 Task: Look for products in the category "Sauvignon Blanc" from Kim Crawford only.
Action: Mouse moved to (757, 251)
Screenshot: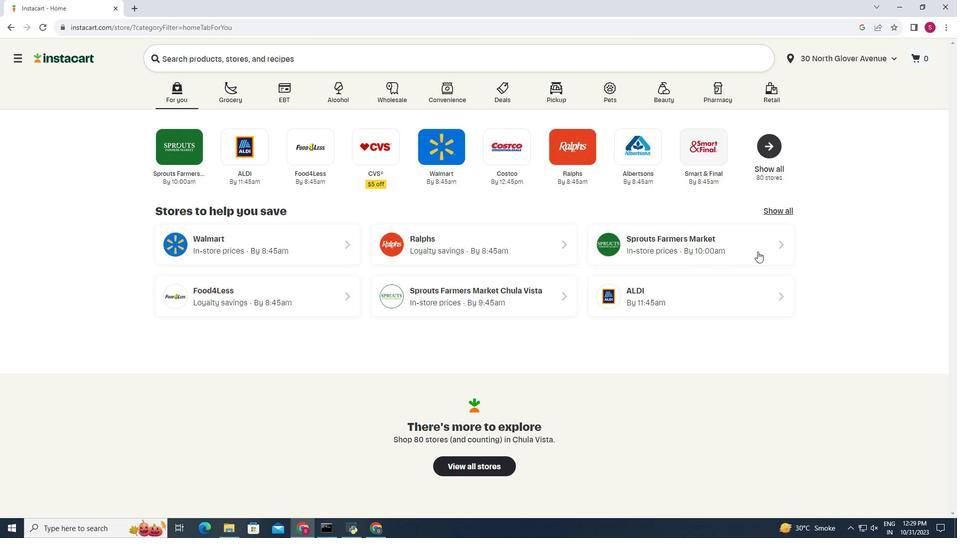 
Action: Mouse pressed left at (757, 251)
Screenshot: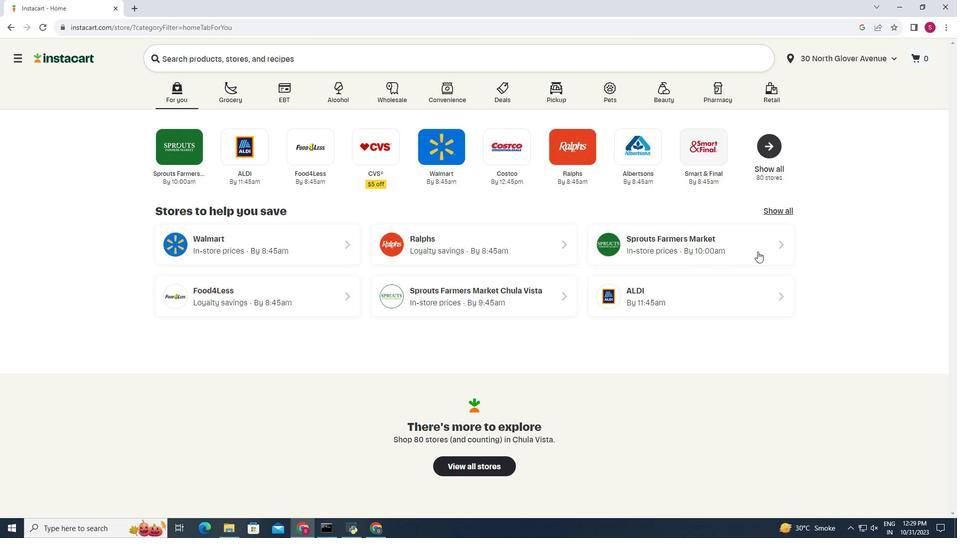 
Action: Mouse moved to (18, 475)
Screenshot: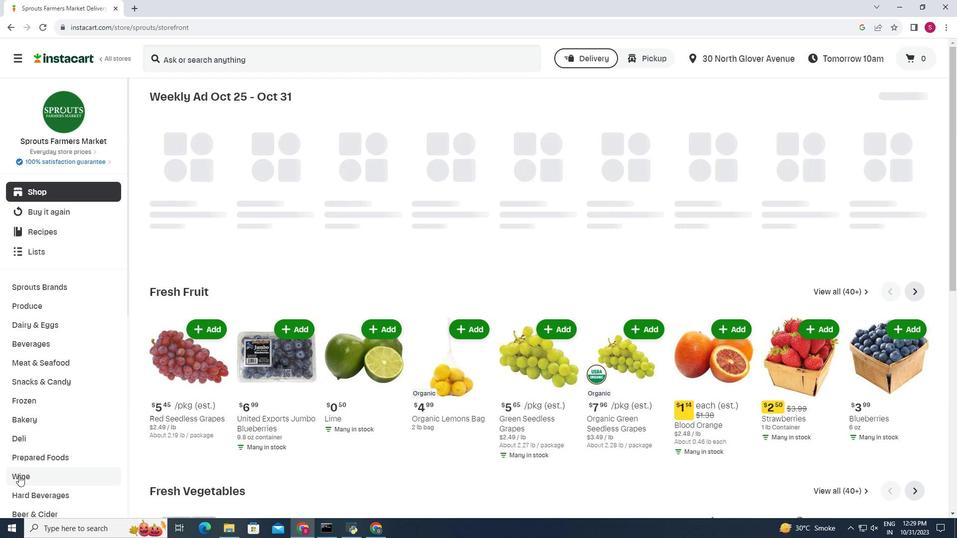 
Action: Mouse pressed left at (18, 475)
Screenshot: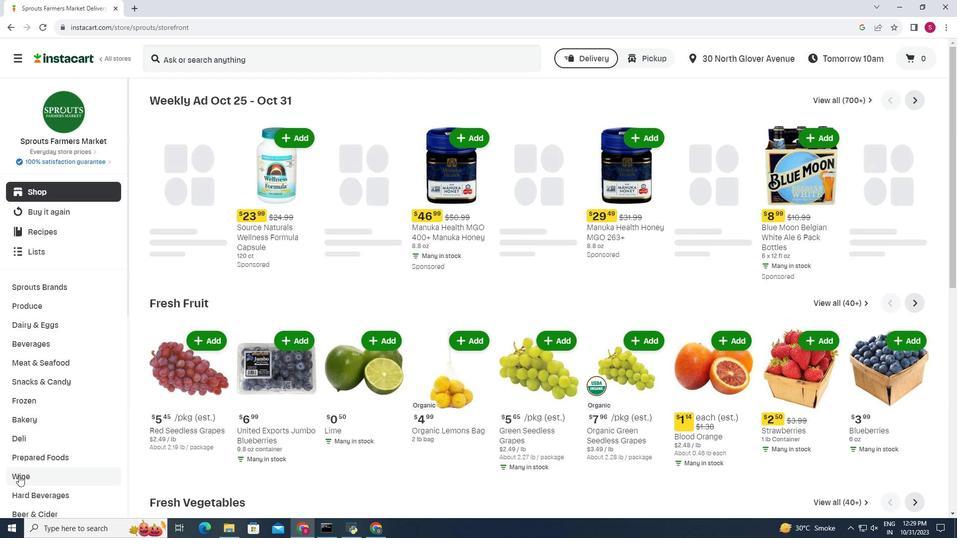 
Action: Mouse moved to (248, 122)
Screenshot: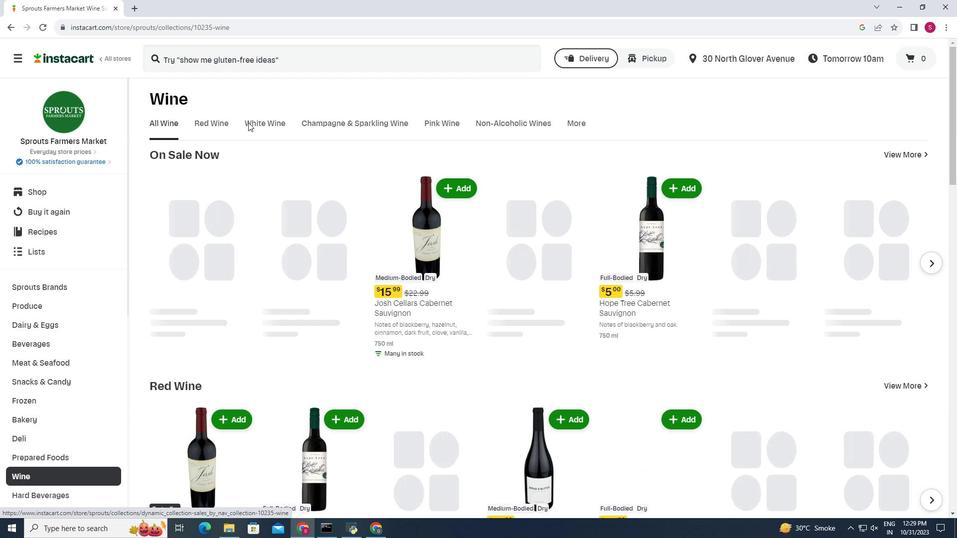 
Action: Mouse pressed left at (248, 122)
Screenshot: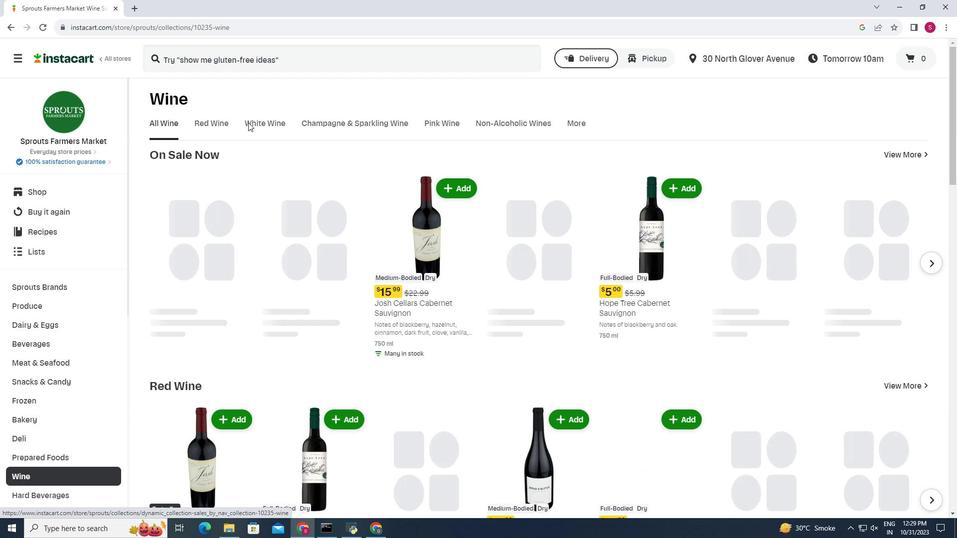 
Action: Mouse moved to (249, 171)
Screenshot: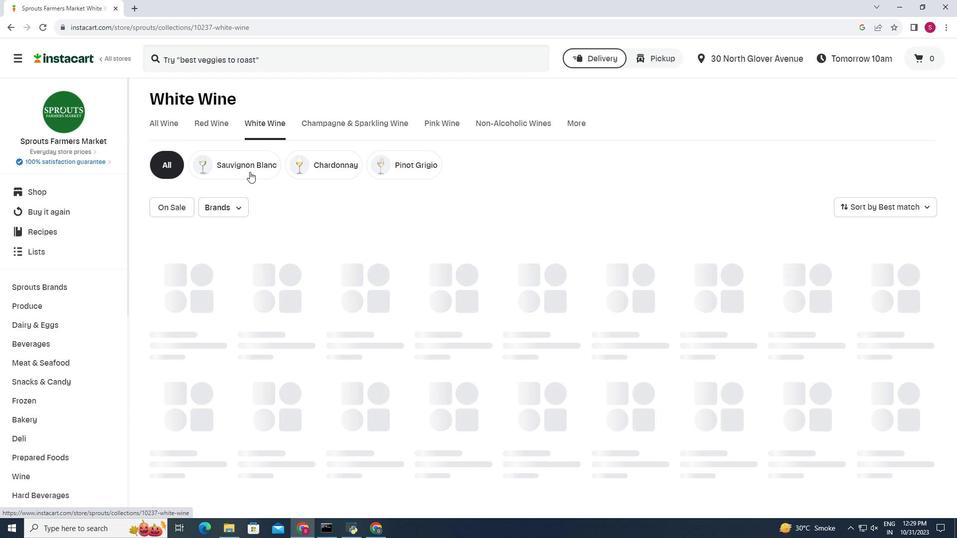 
Action: Mouse pressed left at (249, 171)
Screenshot: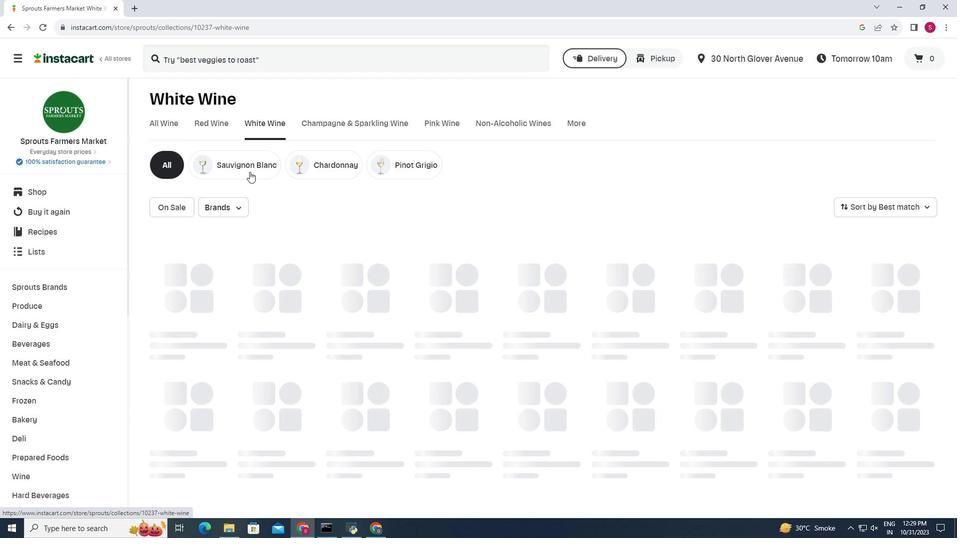 
Action: Mouse moved to (243, 203)
Screenshot: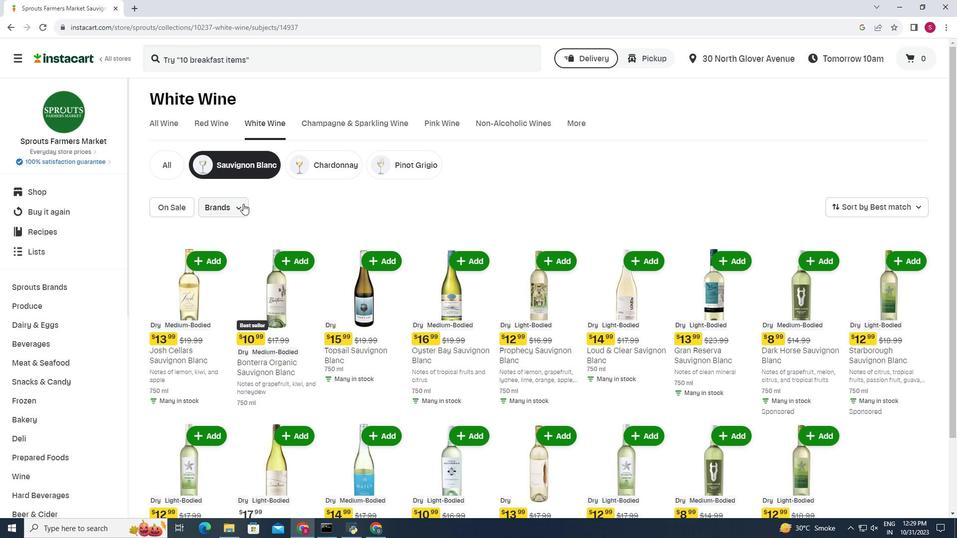 
Action: Mouse pressed left at (243, 203)
Screenshot: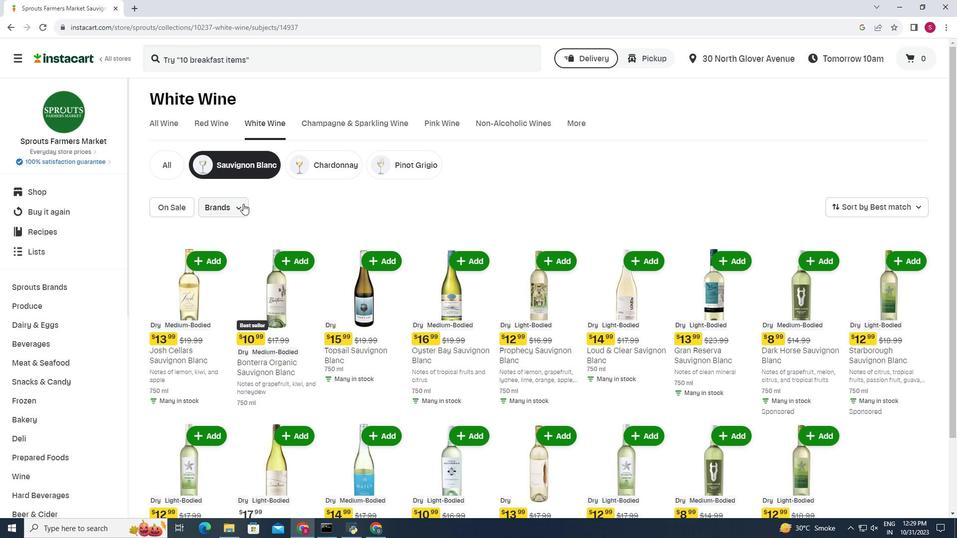 
Action: Mouse moved to (290, 268)
Screenshot: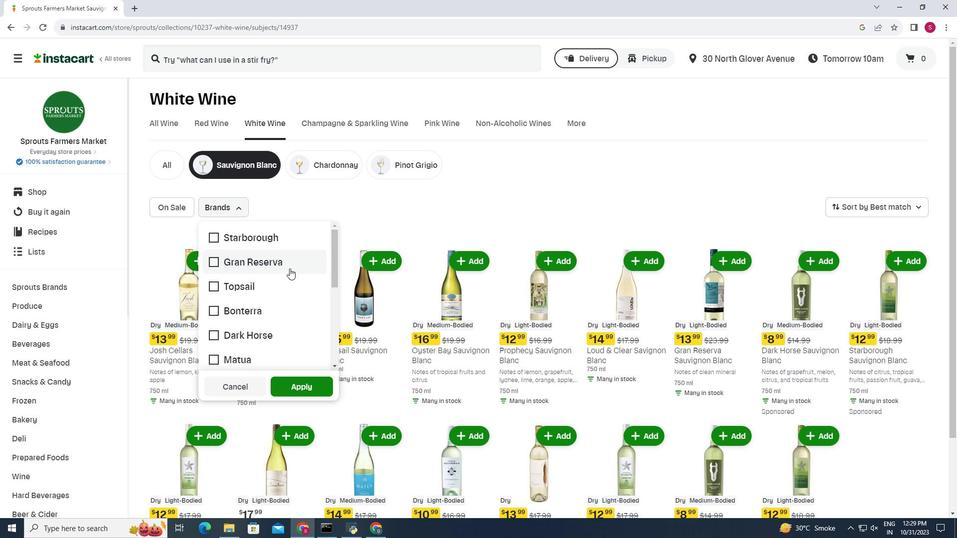 
Action: Mouse scrolled (290, 268) with delta (0, 0)
Screenshot: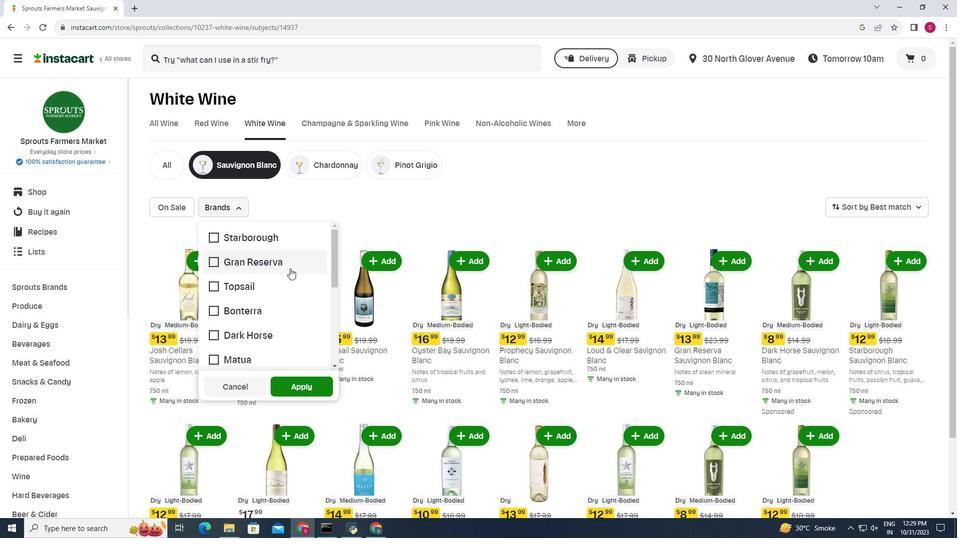 
Action: Mouse scrolled (290, 268) with delta (0, 0)
Screenshot: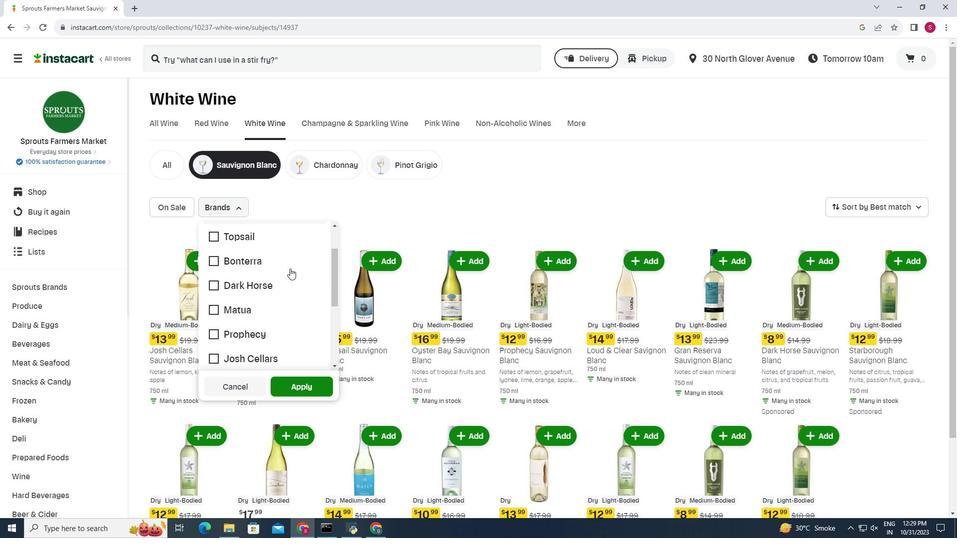 
Action: Mouse scrolled (290, 268) with delta (0, 0)
Screenshot: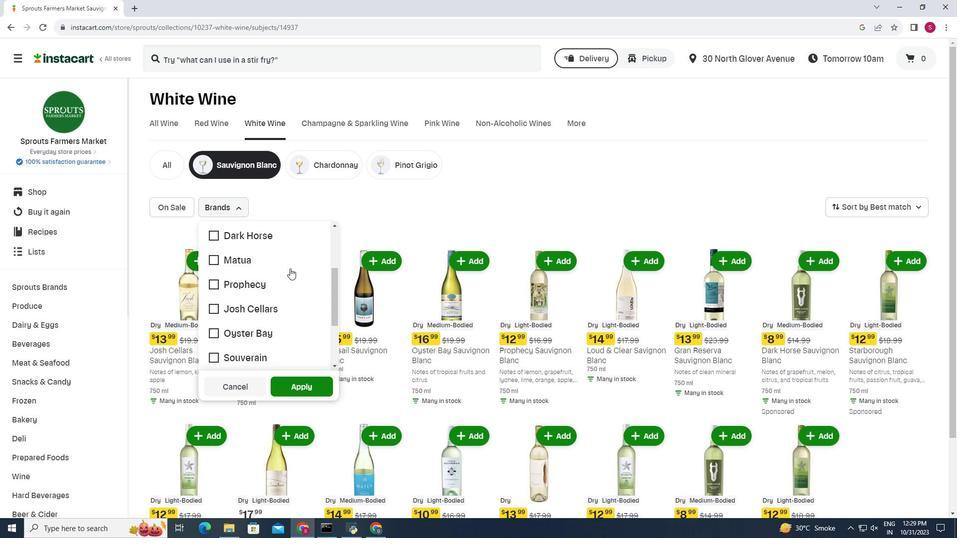 
Action: Mouse scrolled (290, 268) with delta (0, 0)
Screenshot: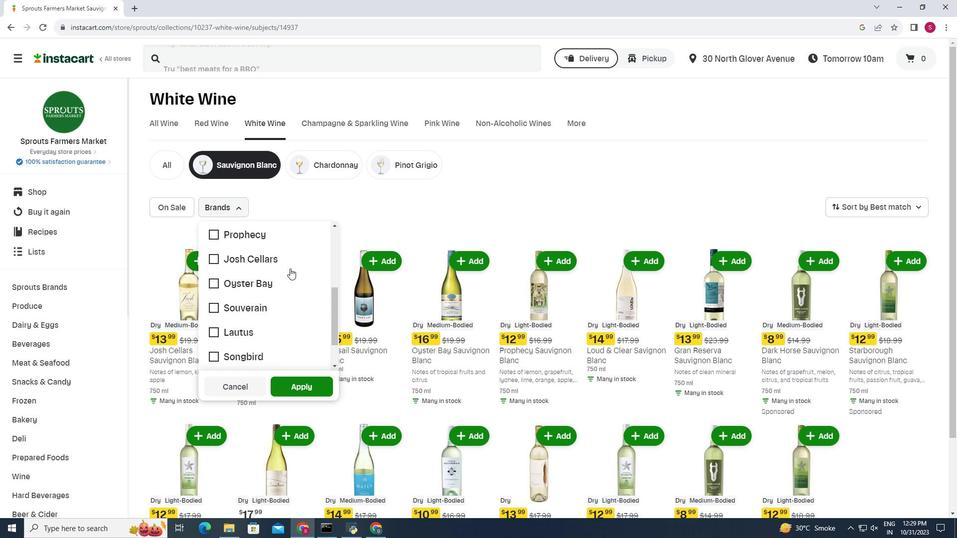 
Action: Mouse scrolled (290, 268) with delta (0, 0)
Screenshot: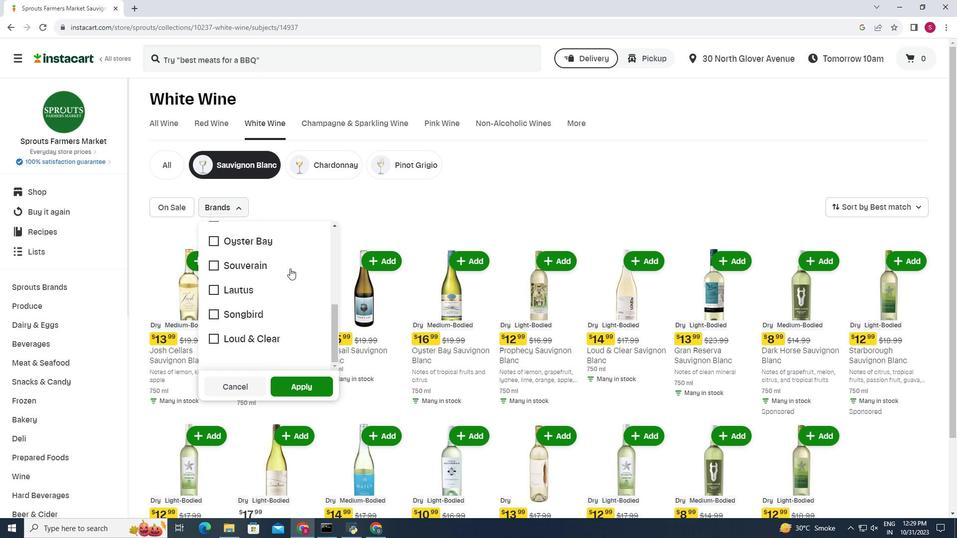 
Action: Mouse scrolled (290, 268) with delta (0, 0)
Screenshot: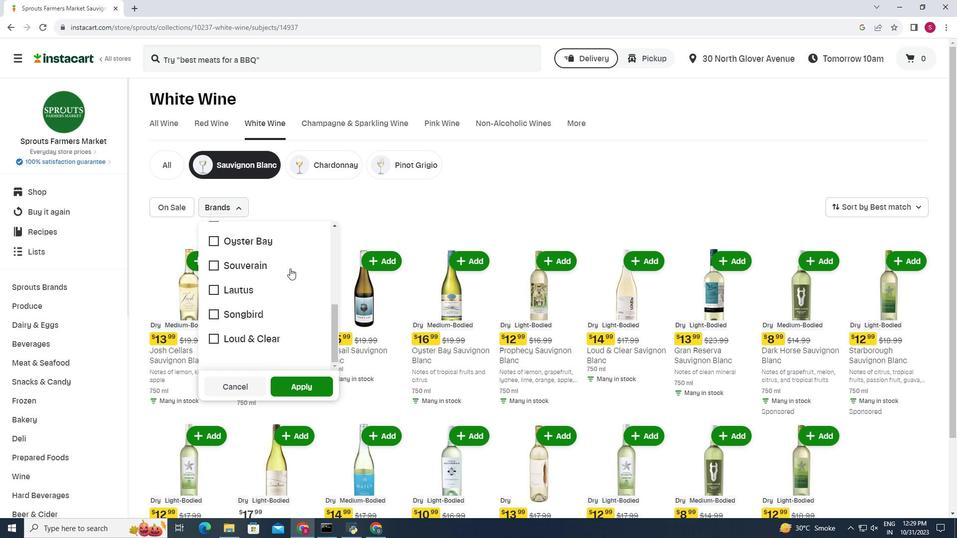 
Action: Mouse moved to (289, 267)
Screenshot: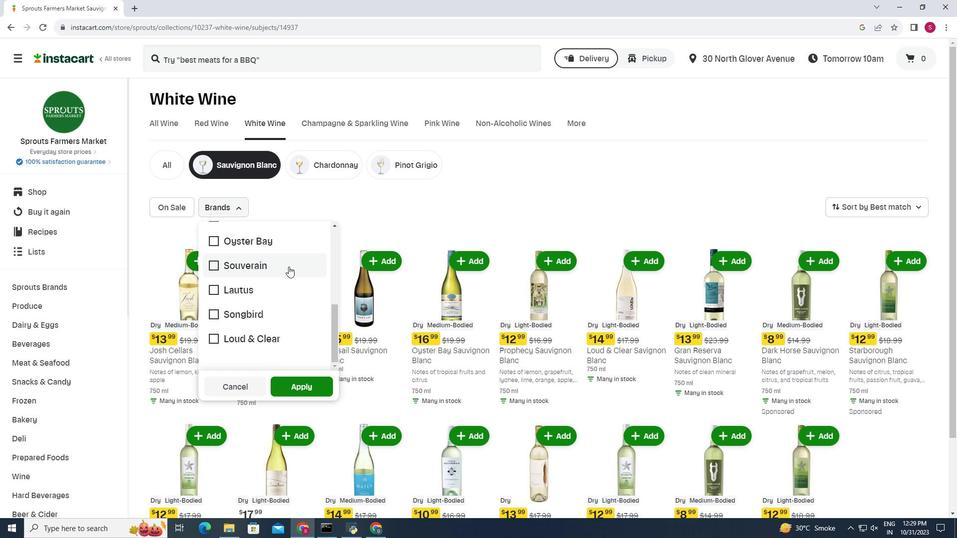 
